 Task: Select Convenience. Add to cart, from RaceTrac for 149 Hardman Road, Brattleboro, Vermont 05301, Cell Number 802-818-8313, following items : Red Grapes_x000D_
 - 1, Red Bull Blue - 2
Action: Mouse moved to (234, 104)
Screenshot: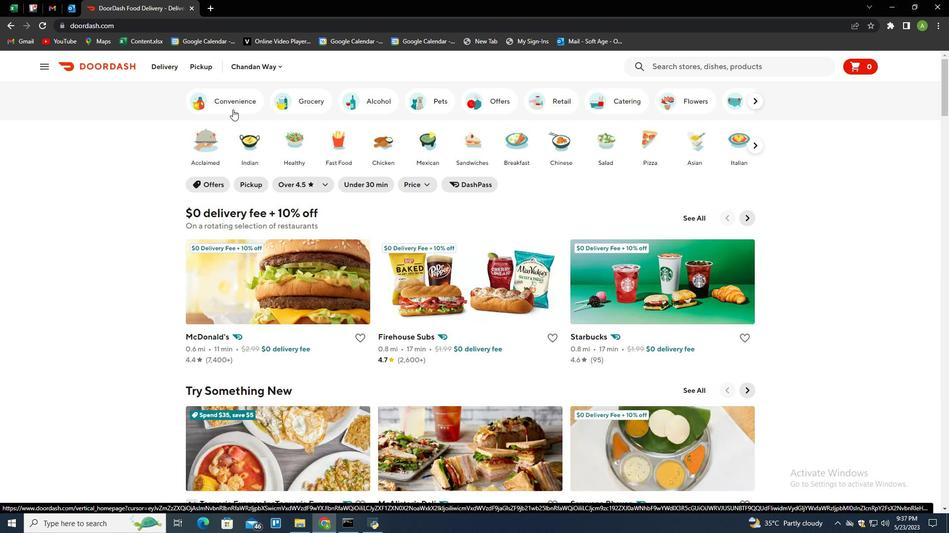 
Action: Mouse pressed left at (234, 104)
Screenshot: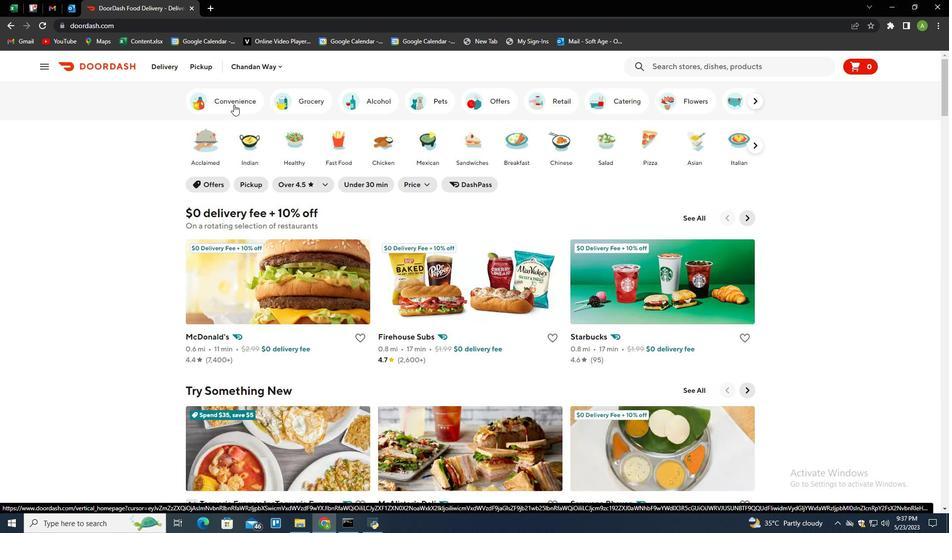 
Action: Mouse moved to (247, 409)
Screenshot: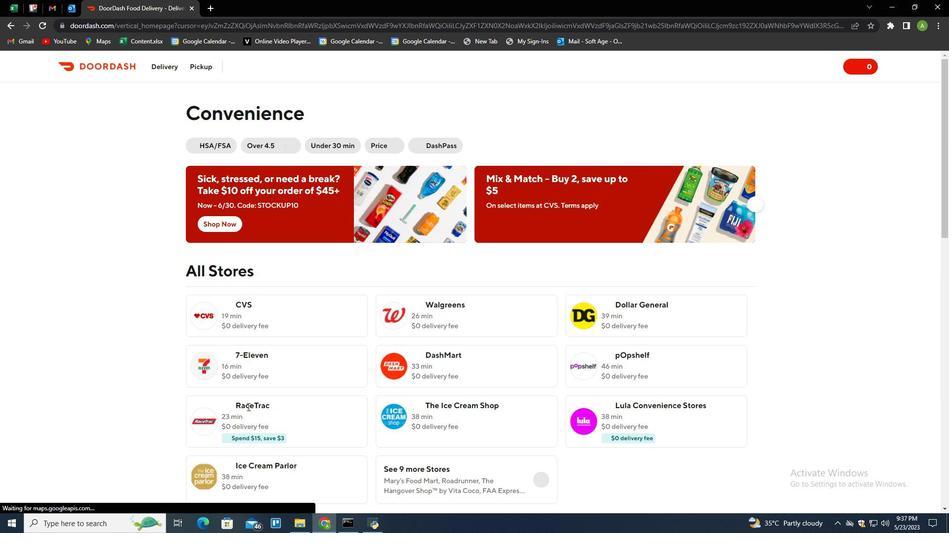 
Action: Mouse pressed left at (247, 409)
Screenshot: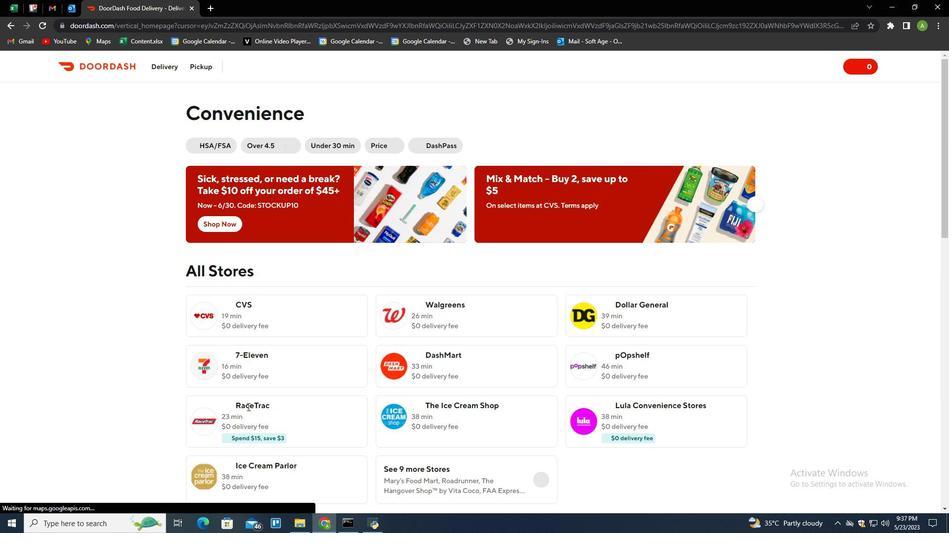 
Action: Mouse moved to (206, 64)
Screenshot: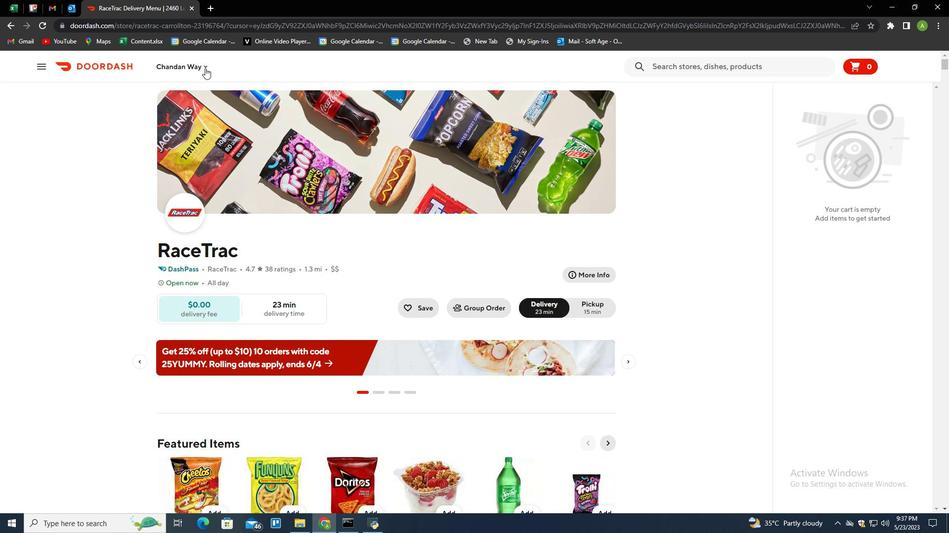 
Action: Mouse pressed left at (206, 64)
Screenshot: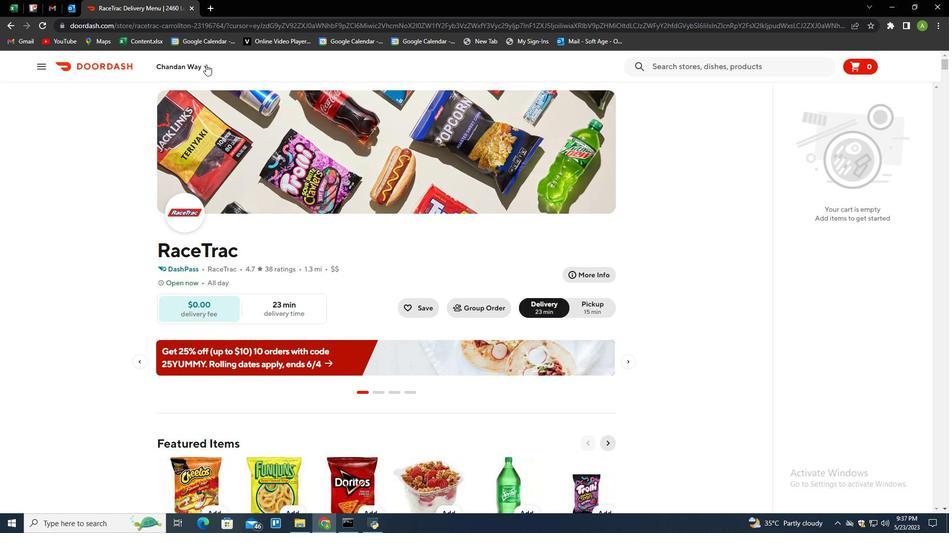 
Action: Mouse moved to (216, 109)
Screenshot: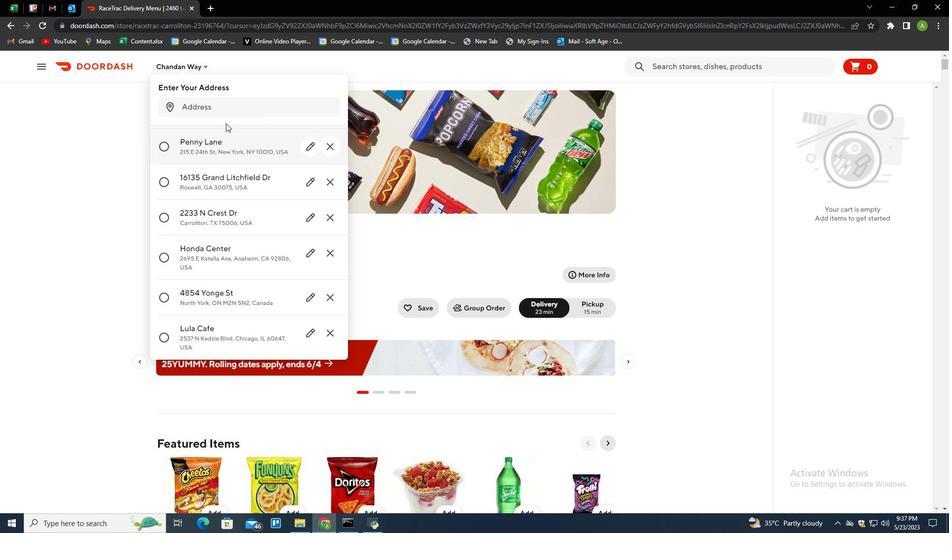 
Action: Mouse pressed left at (216, 109)
Screenshot: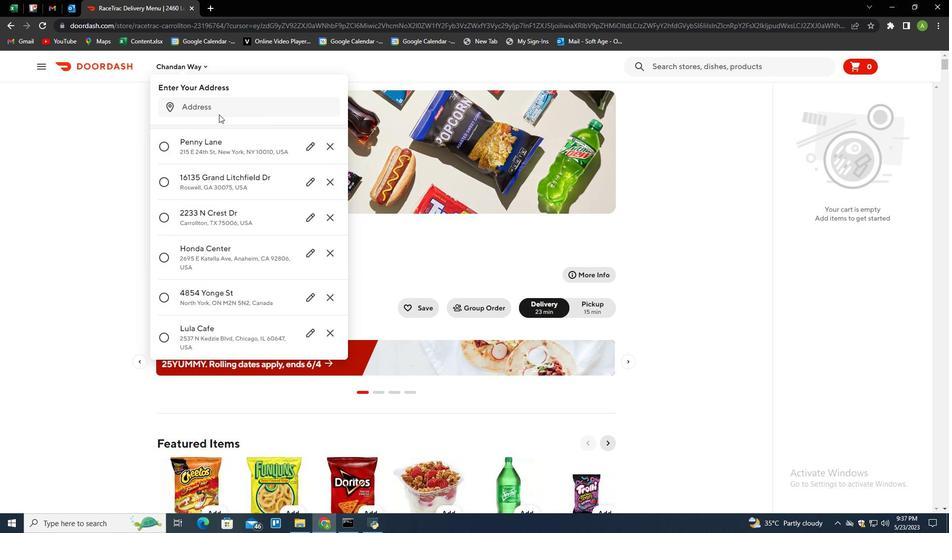 
Action: Mouse moved to (210, 132)
Screenshot: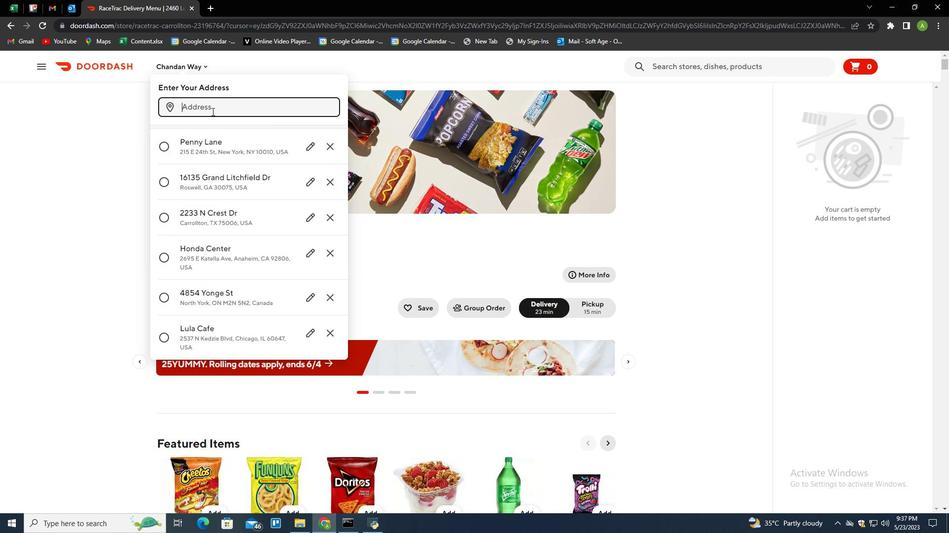 
Action: Key pressed 149<Key.space>hardman<Key.space>road,<Key.space>brattleboroo,<Key.space>vermont<Key.space>05301<Key.enter>
Screenshot: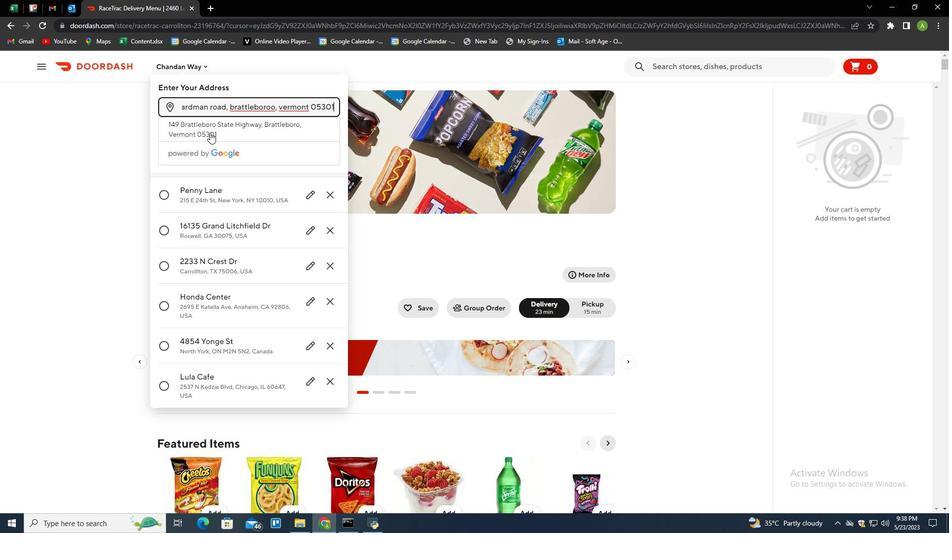 
Action: Mouse moved to (319, 406)
Screenshot: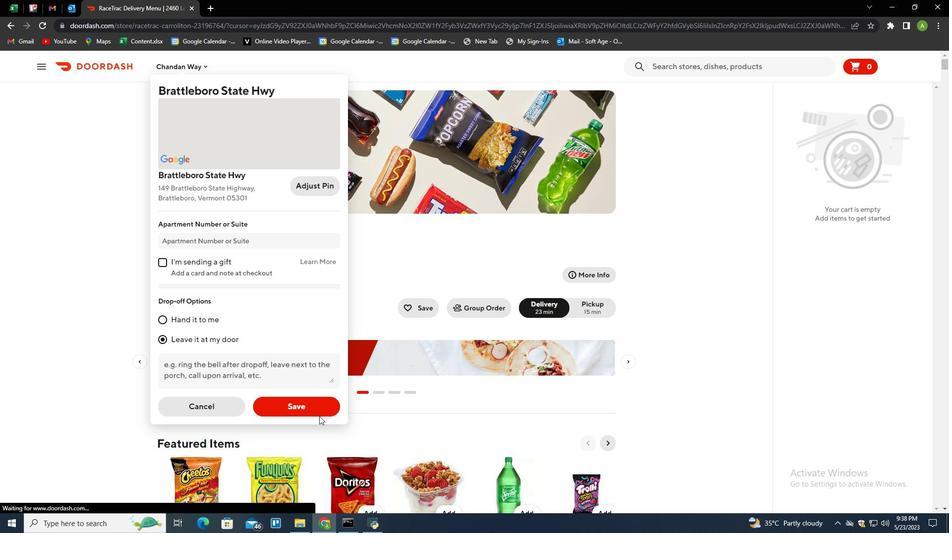 
Action: Mouse pressed left at (319, 406)
Screenshot: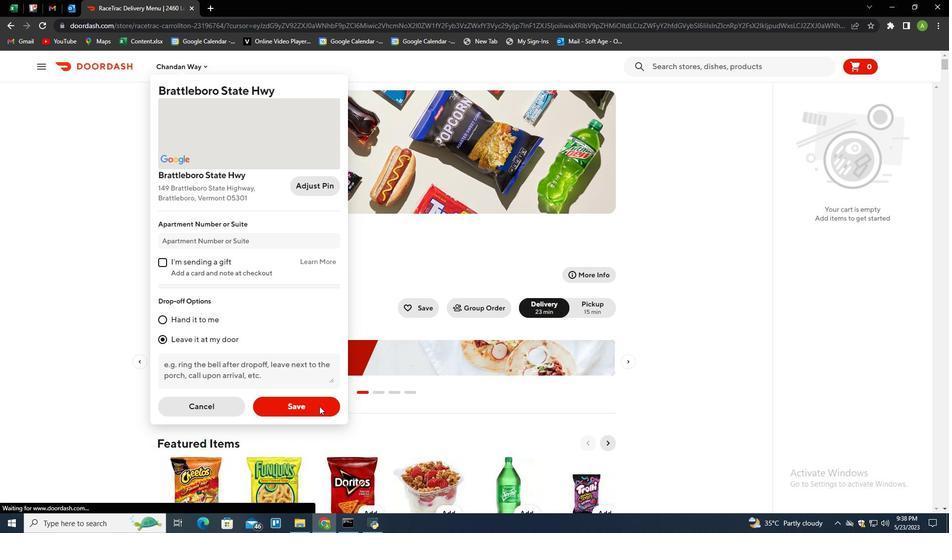 
Action: Mouse moved to (348, 188)
Screenshot: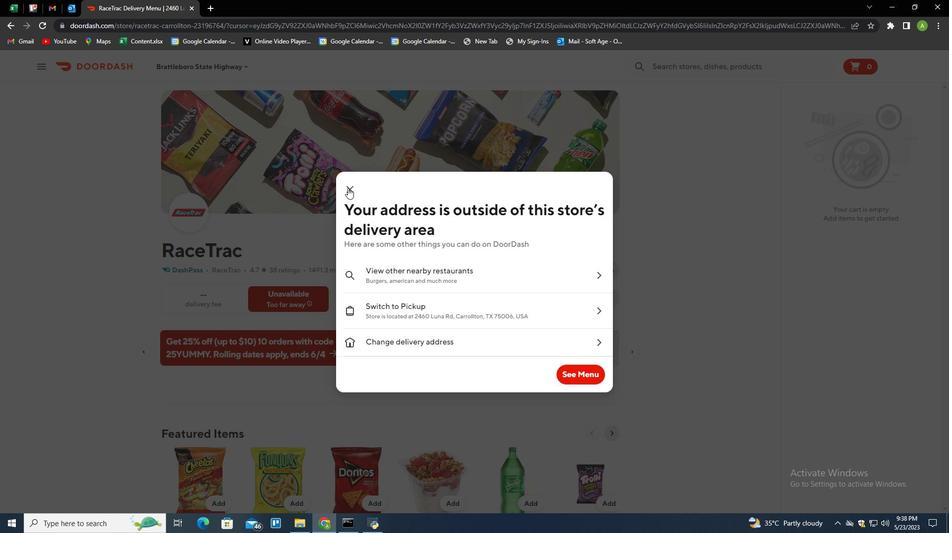 
Action: Mouse pressed left at (348, 188)
Screenshot: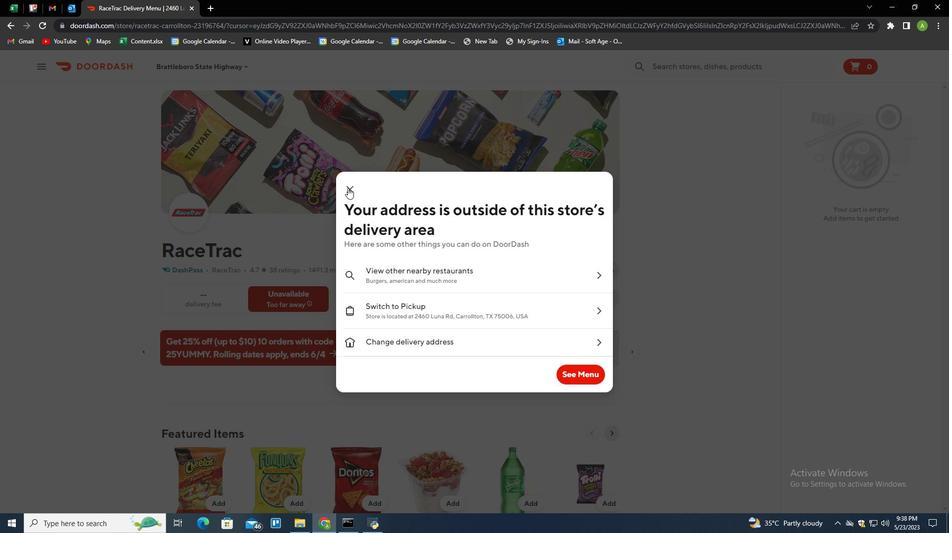 
Action: Mouse moved to (590, 243)
Screenshot: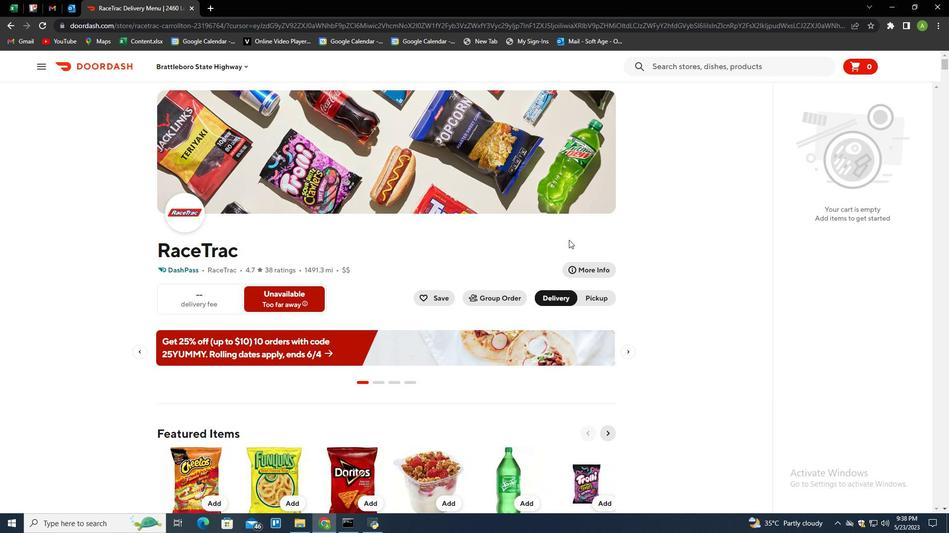 
Action: Mouse scrolled (590, 244) with delta (0, 0)
Screenshot: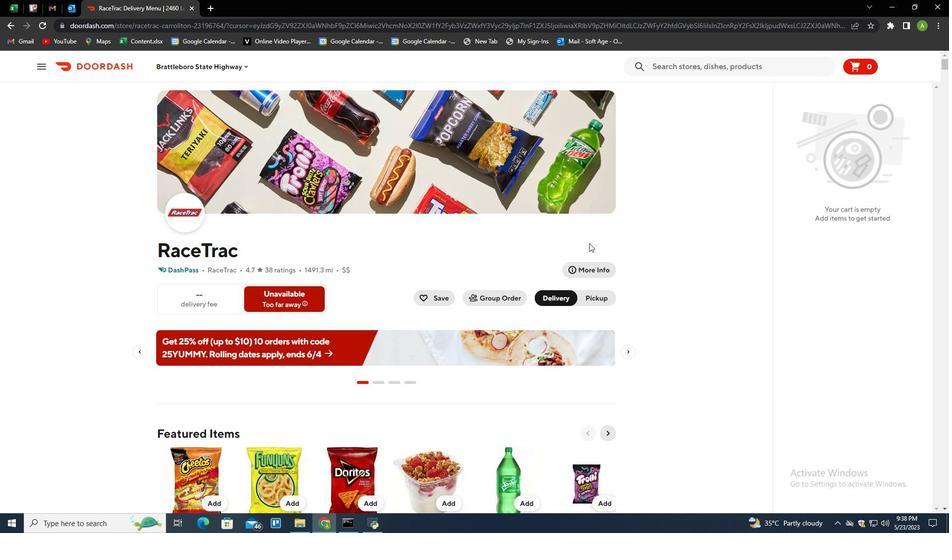 
Action: Mouse scrolled (590, 244) with delta (0, 0)
Screenshot: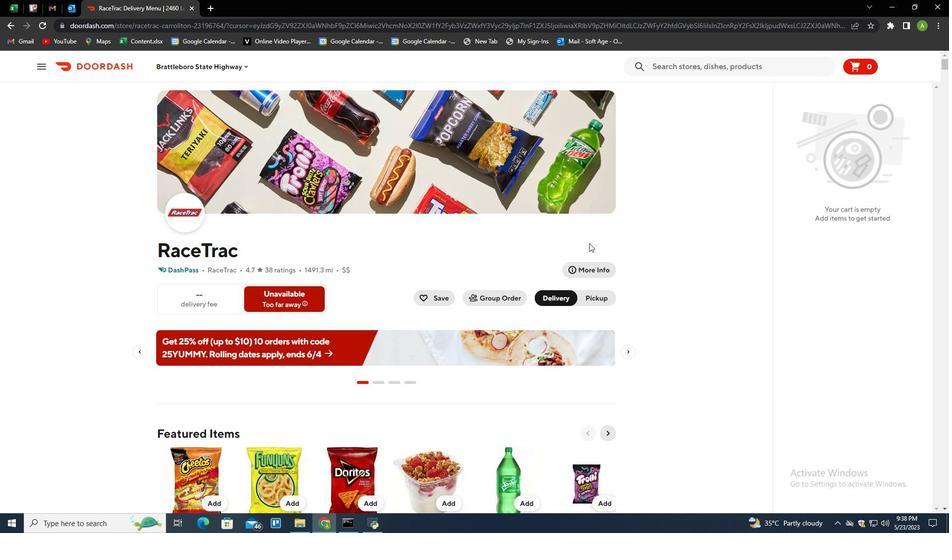 
Action: Mouse scrolled (590, 244) with delta (0, 0)
Screenshot: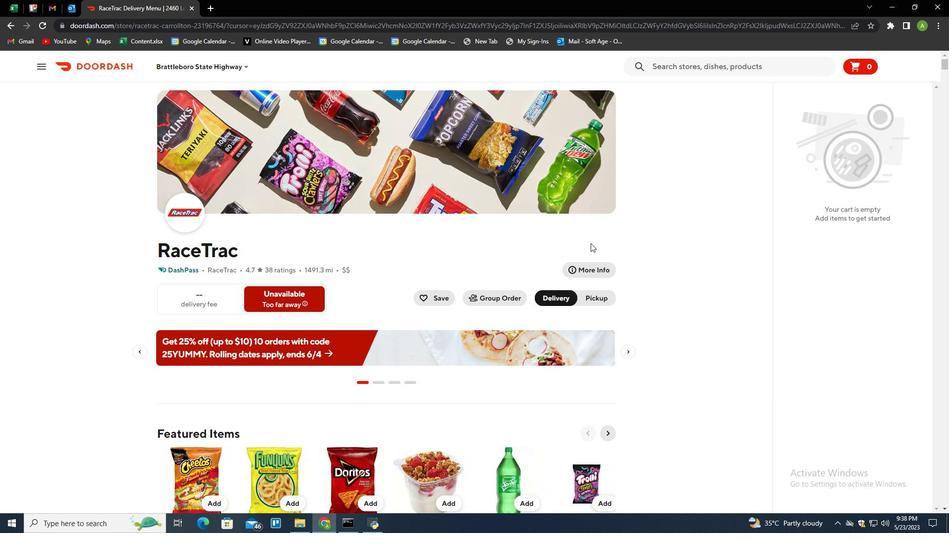 
Action: Mouse moved to (573, 246)
Screenshot: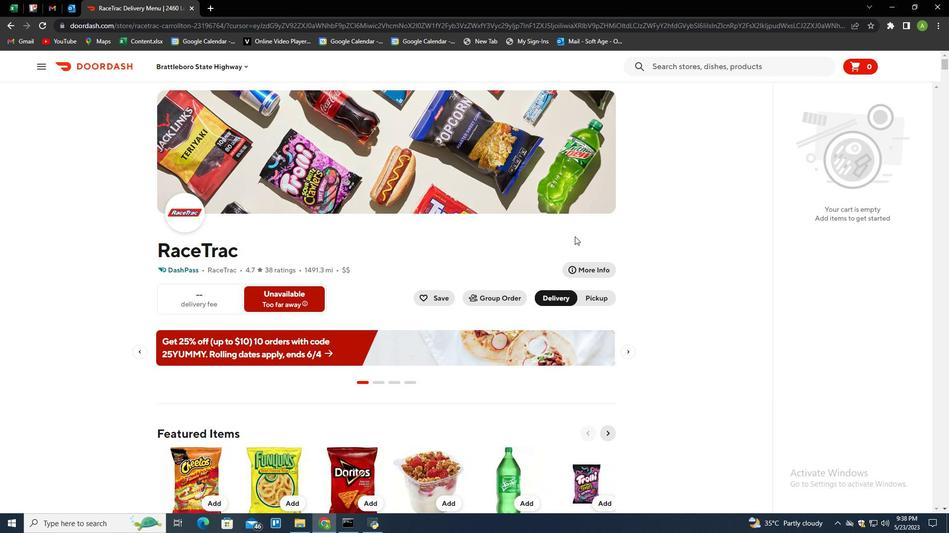 
Action: Mouse scrolled (573, 245) with delta (0, 0)
Screenshot: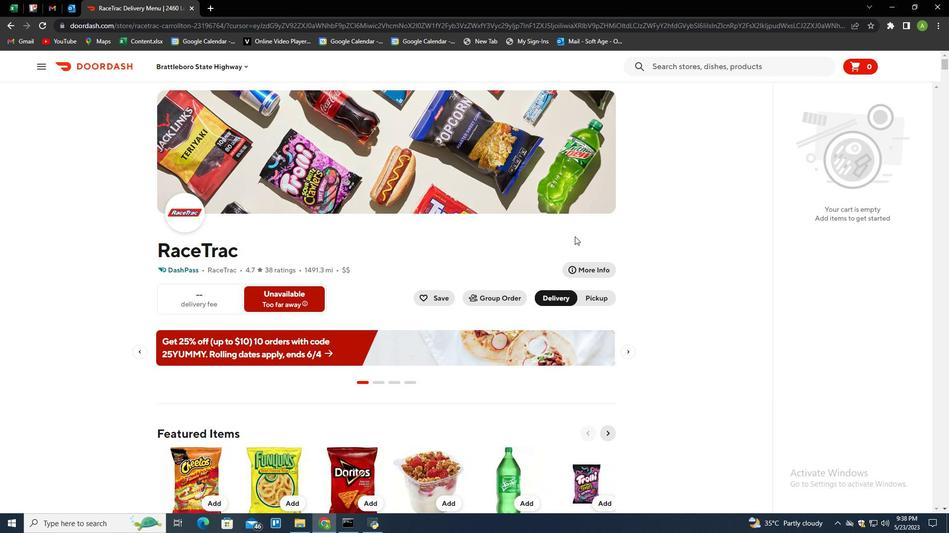 
Action: Mouse moved to (572, 250)
Screenshot: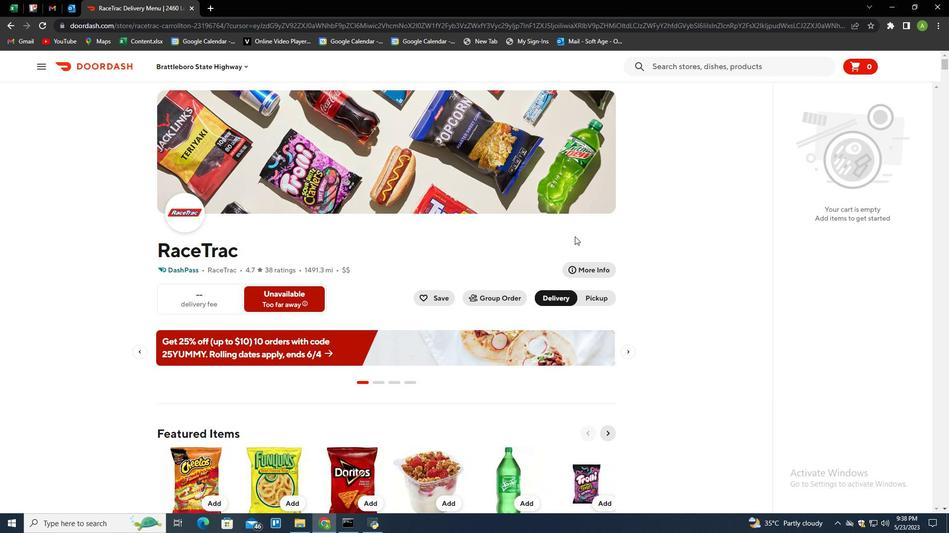 
Action: Mouse scrolled (572, 248) with delta (0, 0)
Screenshot: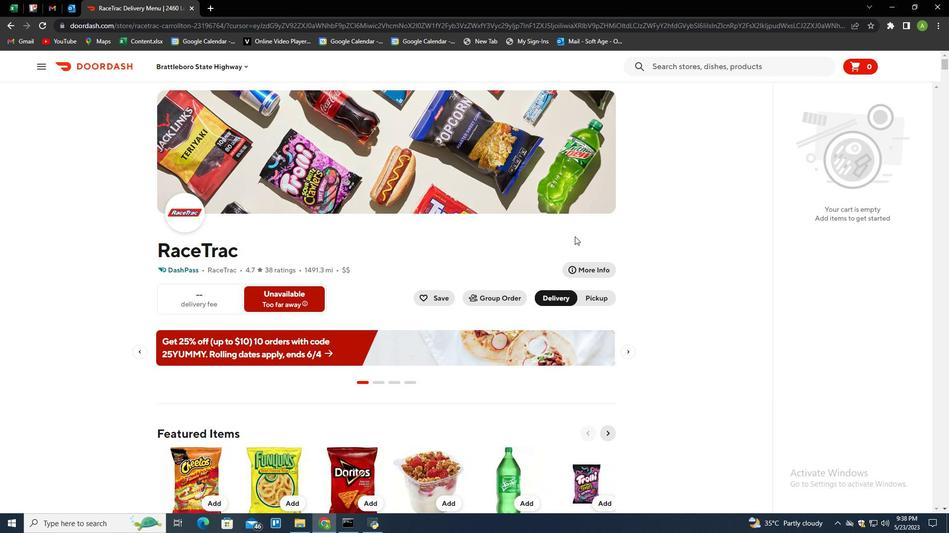 
Action: Mouse moved to (572, 251)
Screenshot: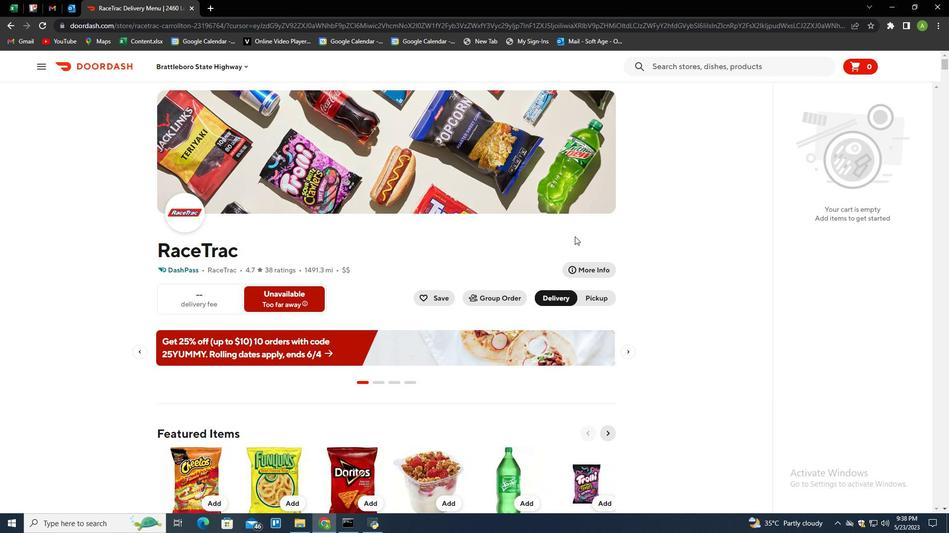 
Action: Mouse scrolled (572, 250) with delta (0, 0)
Screenshot: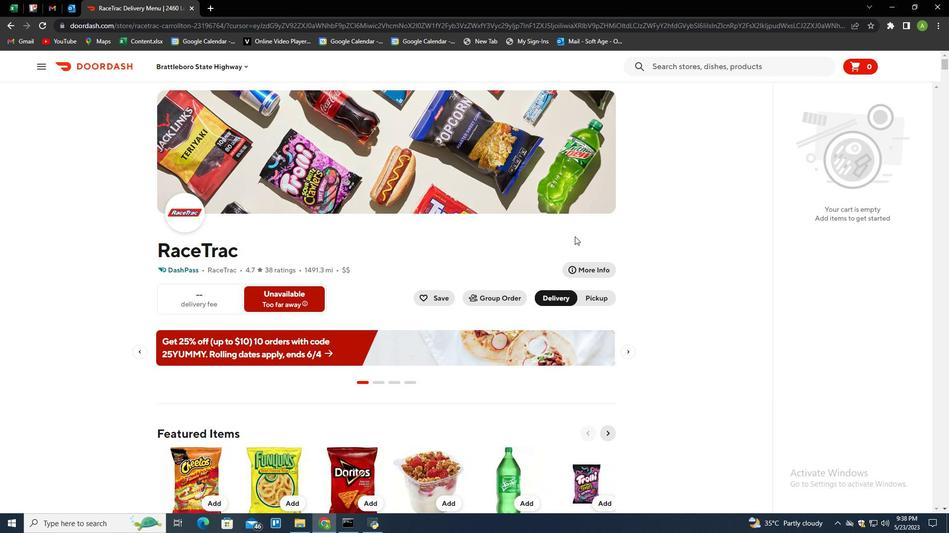 
Action: Mouse moved to (572, 252)
Screenshot: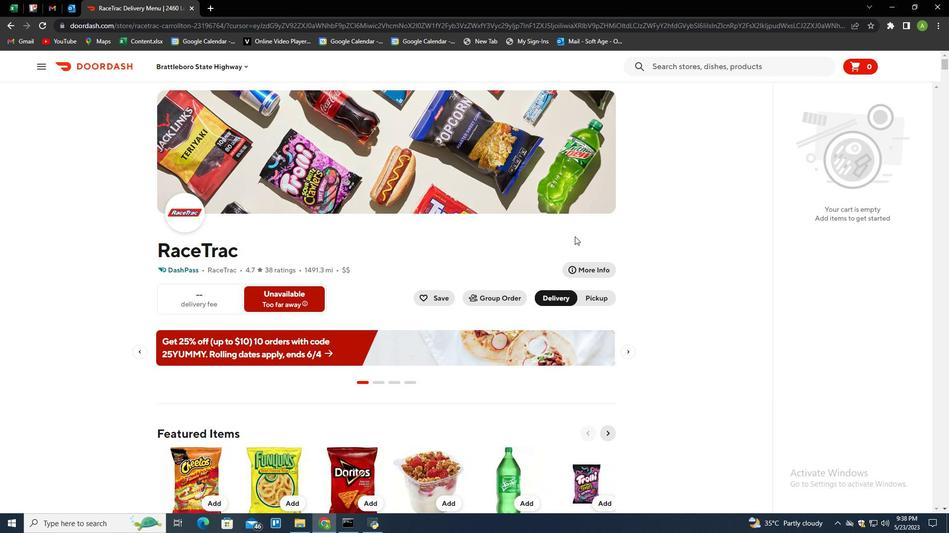 
Action: Mouse scrolled (572, 251) with delta (0, 0)
Screenshot: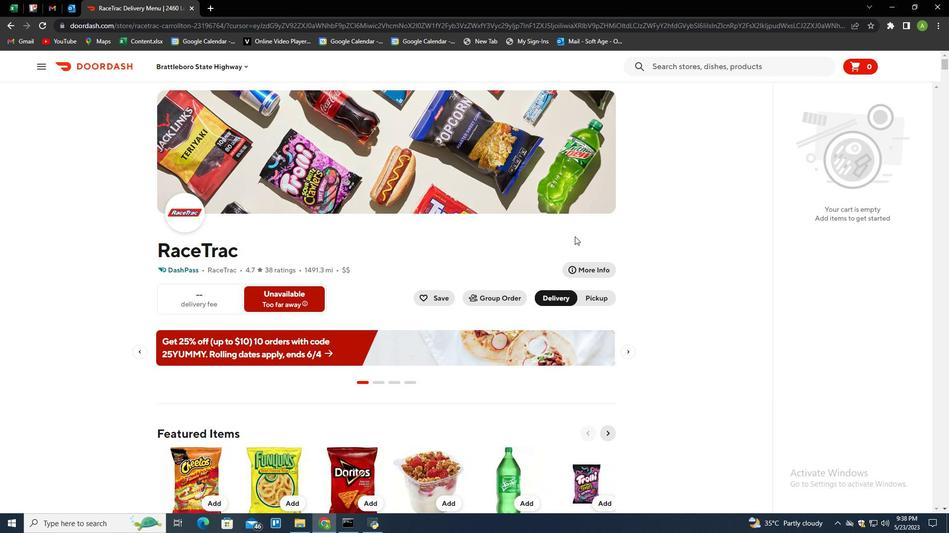 
Action: Mouse moved to (572, 253)
Screenshot: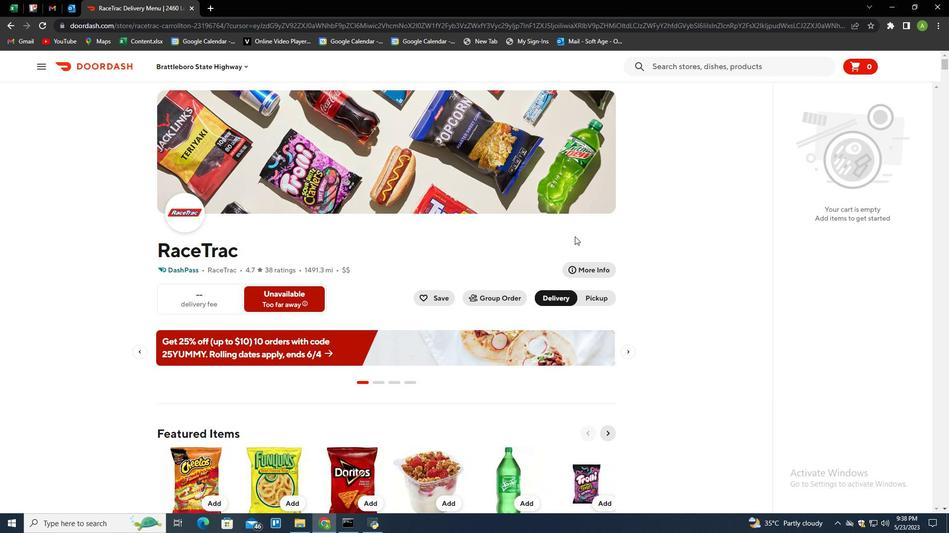 
Action: Mouse scrolled (572, 252) with delta (0, 0)
Screenshot: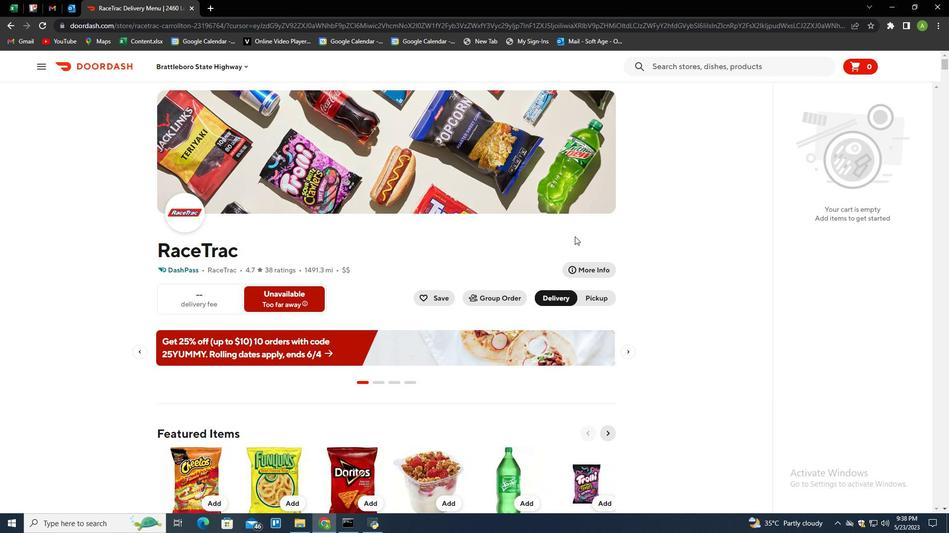 
Action: Mouse moved to (580, 280)
Screenshot: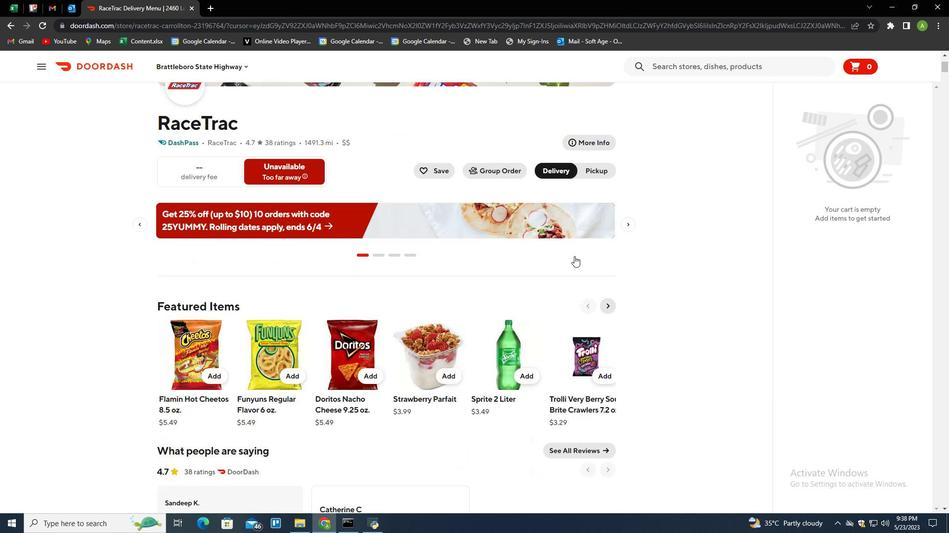 
Action: Mouse scrolled (580, 279) with delta (0, 0)
Screenshot: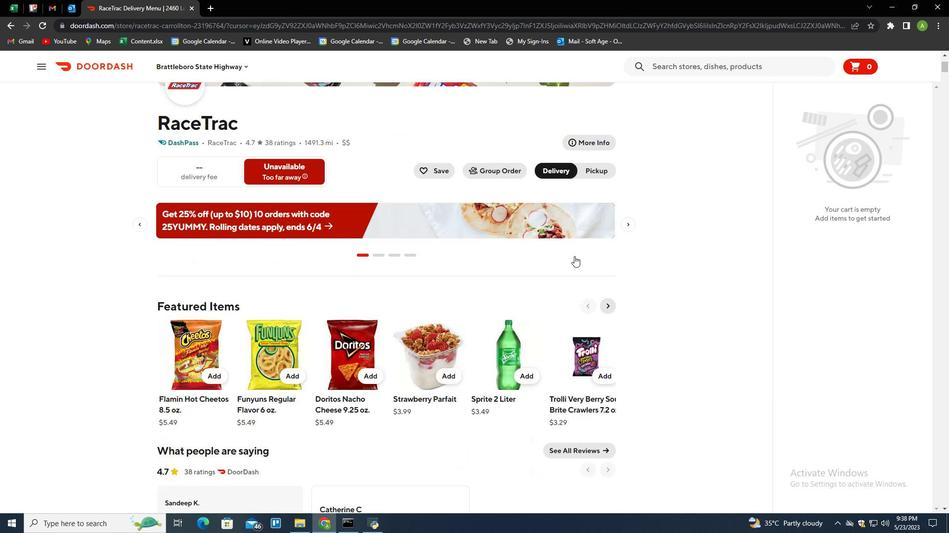 
Action: Mouse moved to (580, 284)
Screenshot: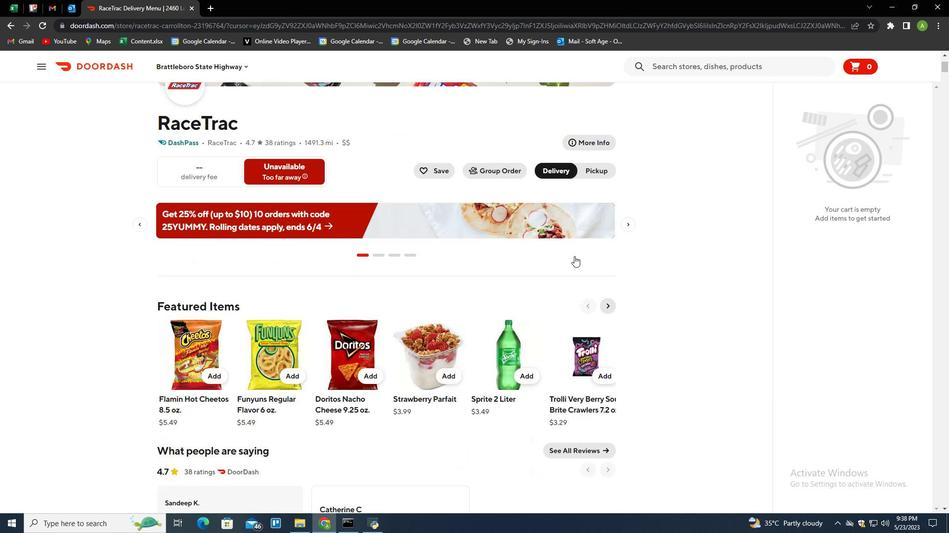 
Action: Mouse scrolled (580, 283) with delta (0, 0)
Screenshot: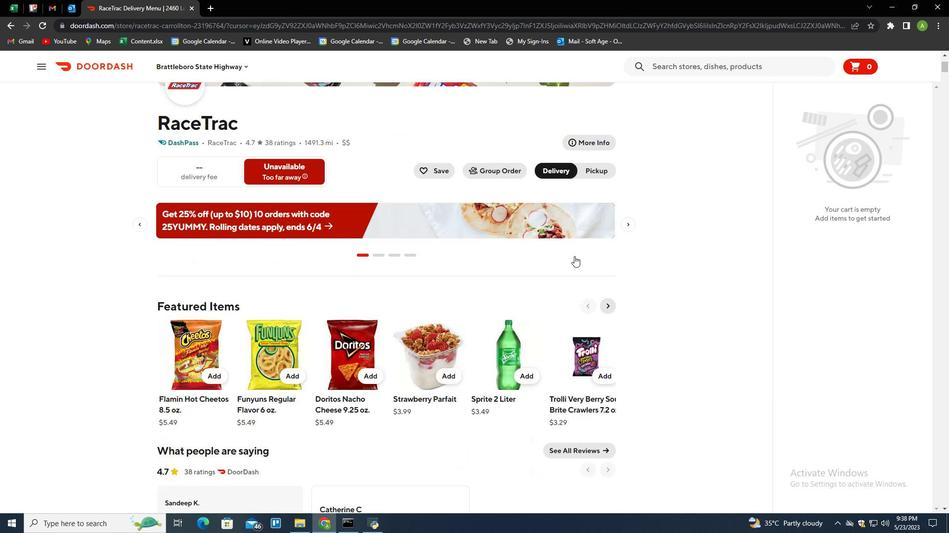 
Action: Mouse moved to (582, 288)
Screenshot: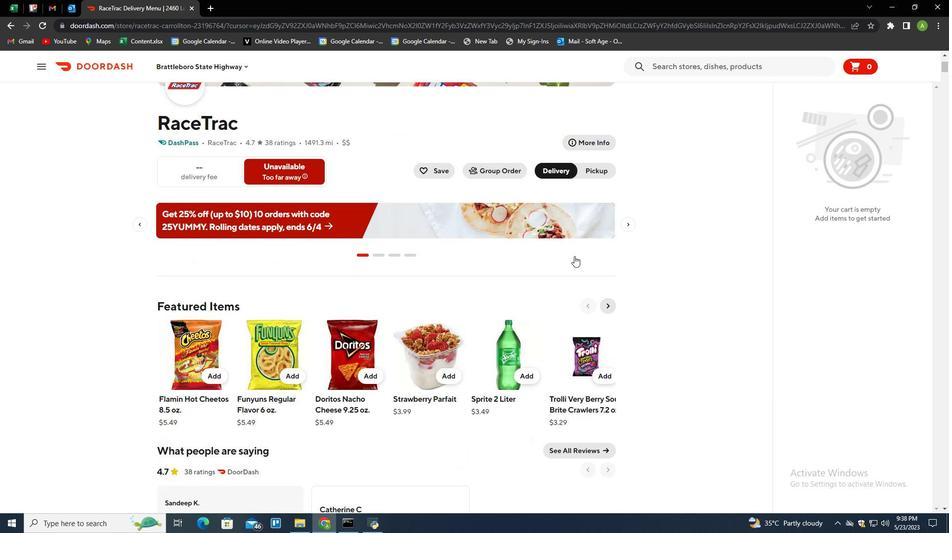 
Action: Mouse scrolled (582, 288) with delta (0, 0)
Screenshot: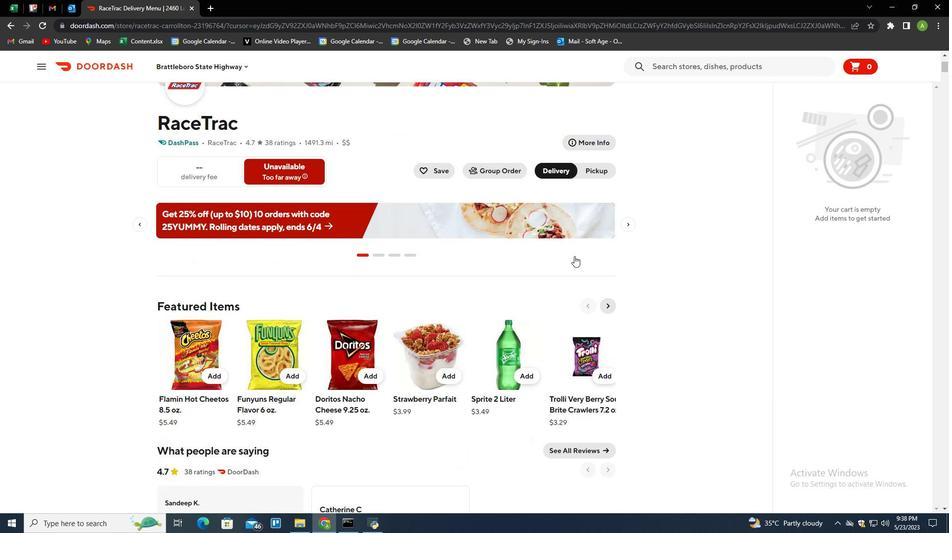 
Action: Mouse moved to (528, 326)
Screenshot: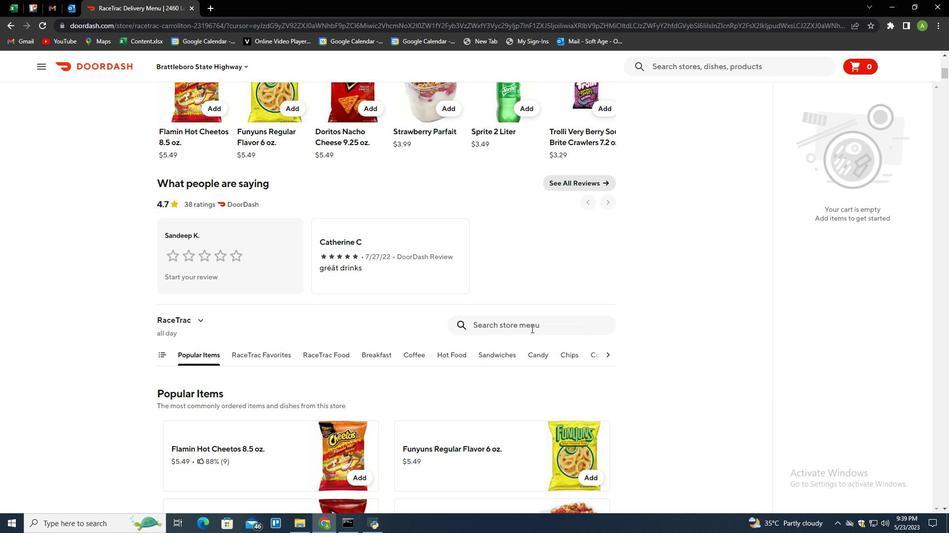 
Action: Mouse pressed left at (528, 326)
Screenshot: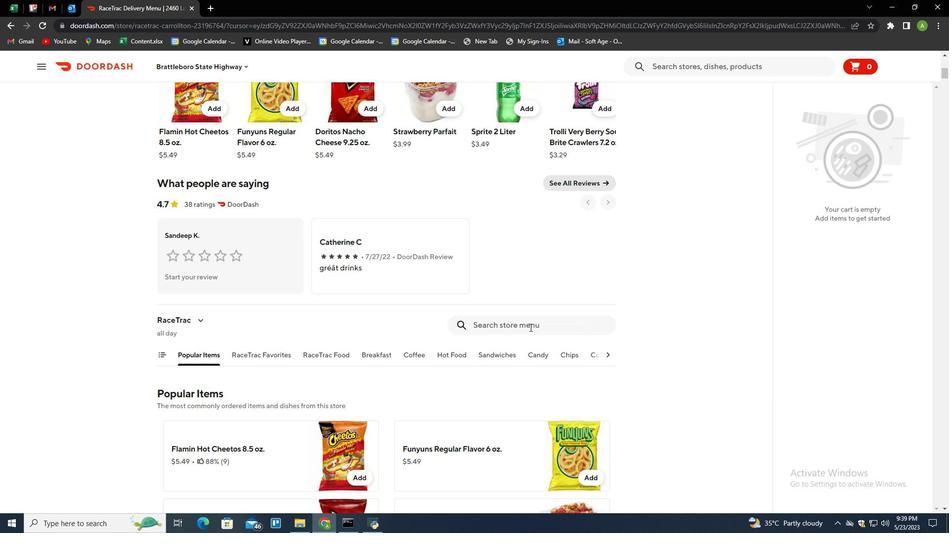 
Action: Mouse moved to (459, 324)
Screenshot: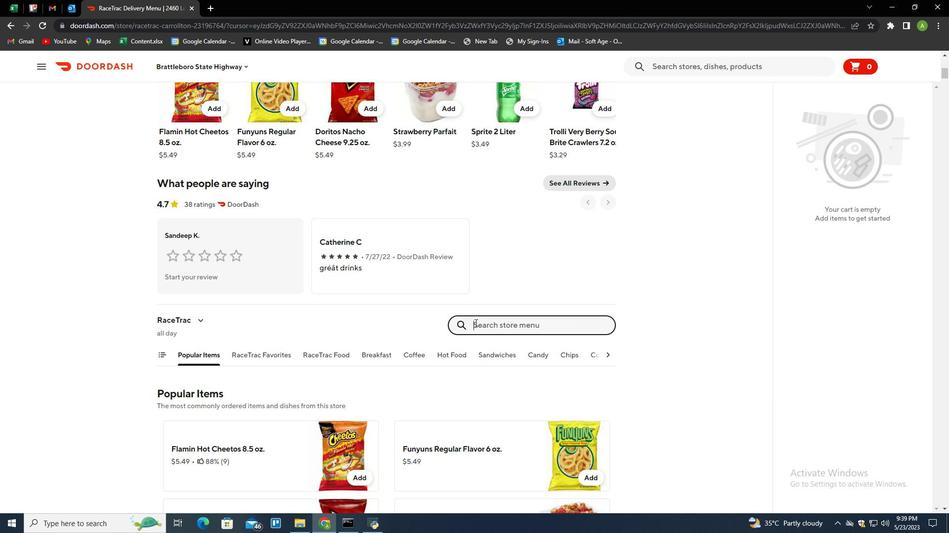 
Action: Key pressed red<Key.space>grapes<Key.enter>
Screenshot: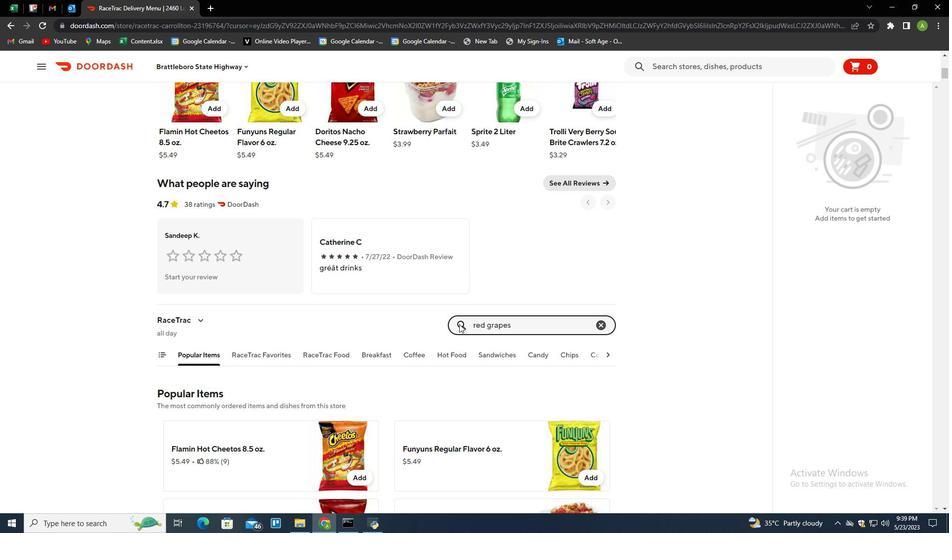 
Action: Mouse moved to (357, 275)
Screenshot: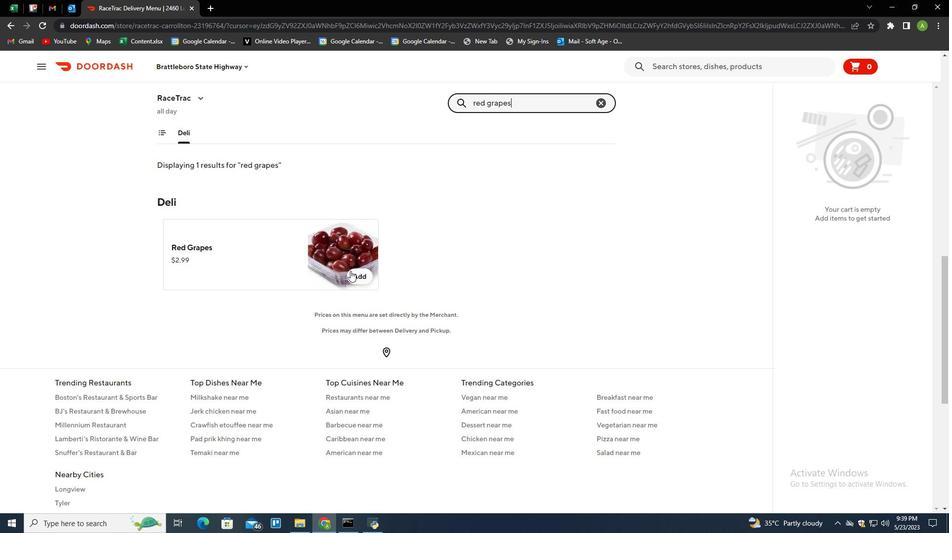 
Action: Mouse pressed left at (357, 275)
Screenshot: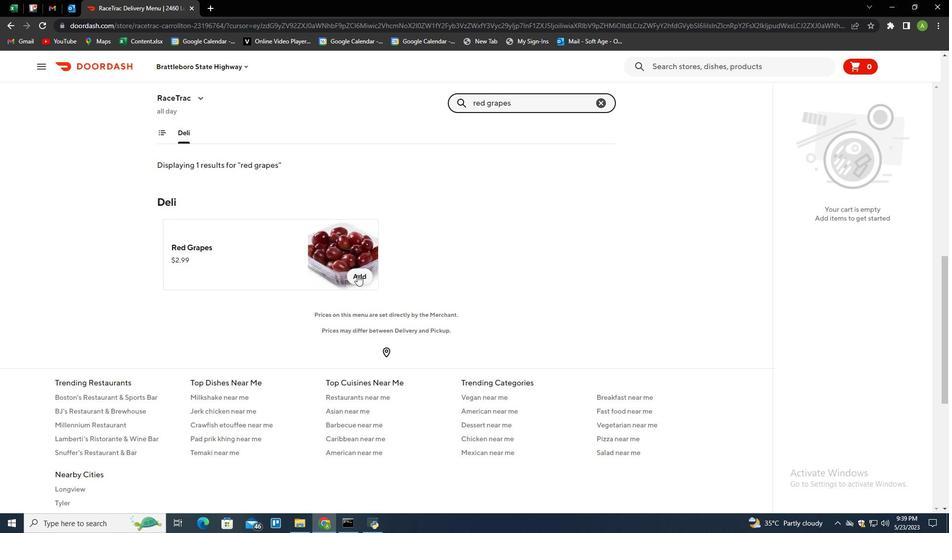 
Action: Mouse moved to (601, 104)
Screenshot: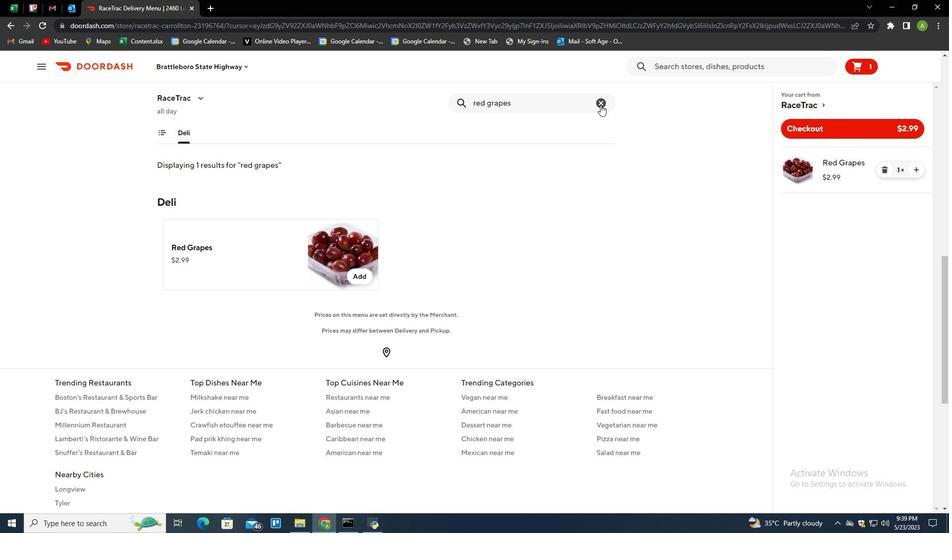
Action: Mouse pressed left at (601, 104)
Screenshot: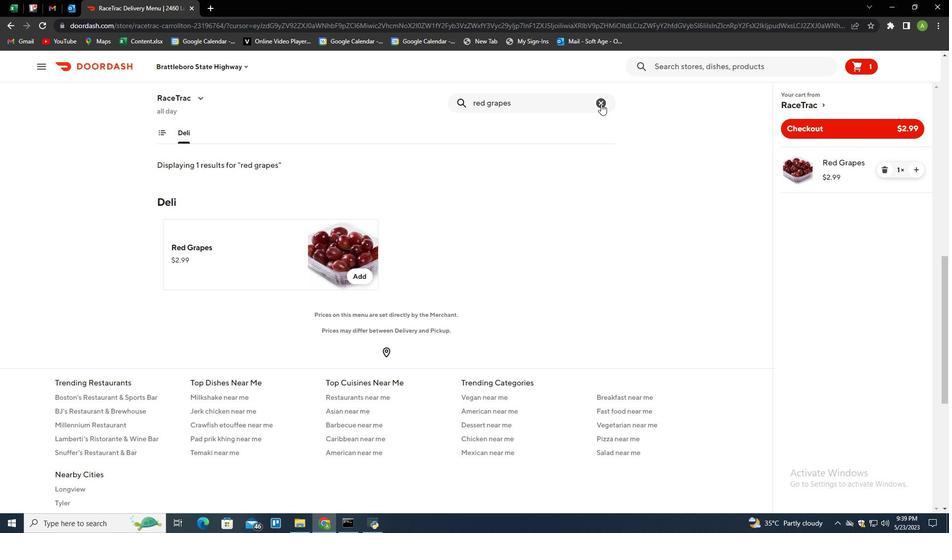 
Action: Key pressed red<Key.space>bull<Key.space>blue<Key.enter>
Screenshot: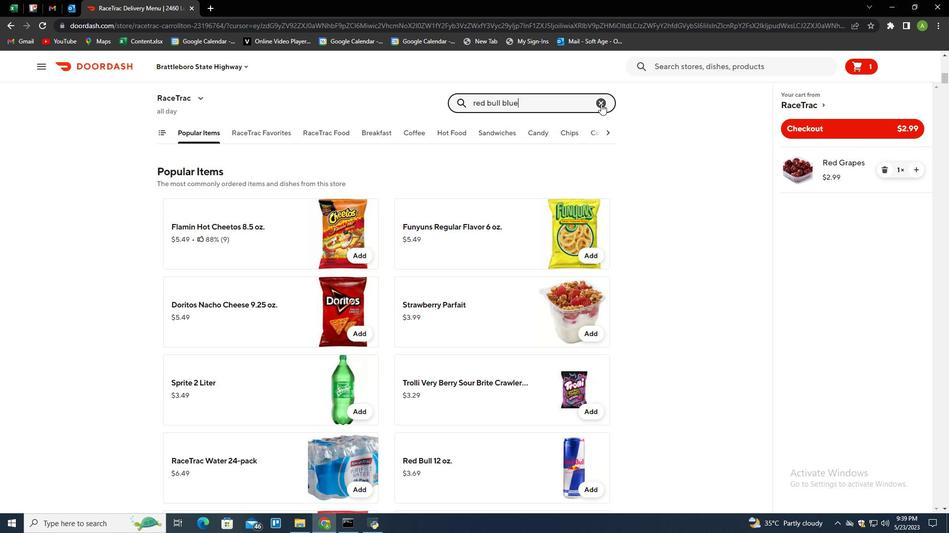 
Action: Mouse moved to (352, 269)
Screenshot: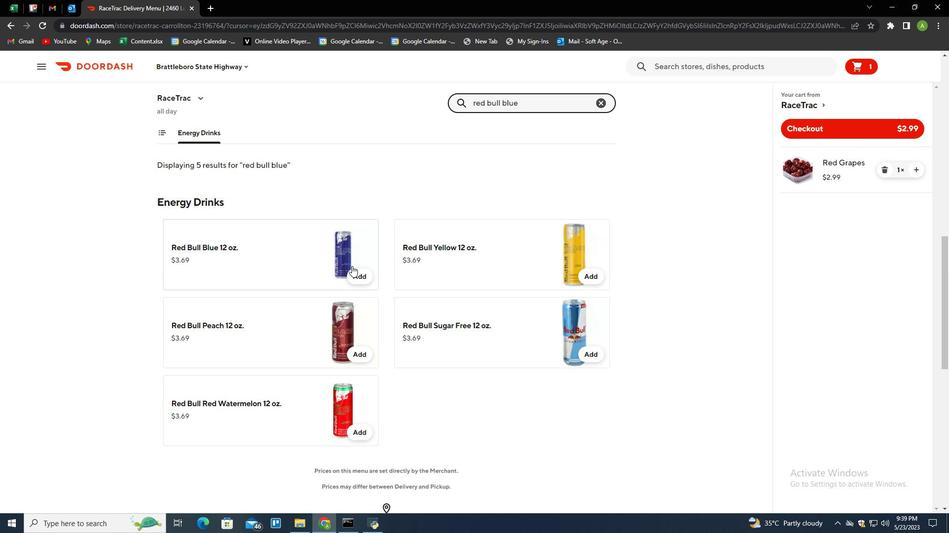 
Action: Mouse pressed left at (352, 269)
Screenshot: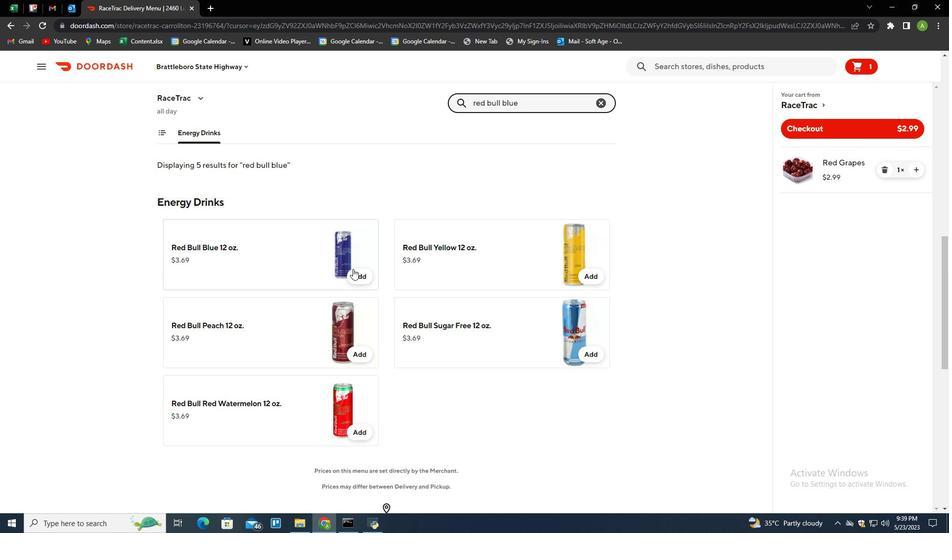 
Action: Mouse moved to (914, 214)
Screenshot: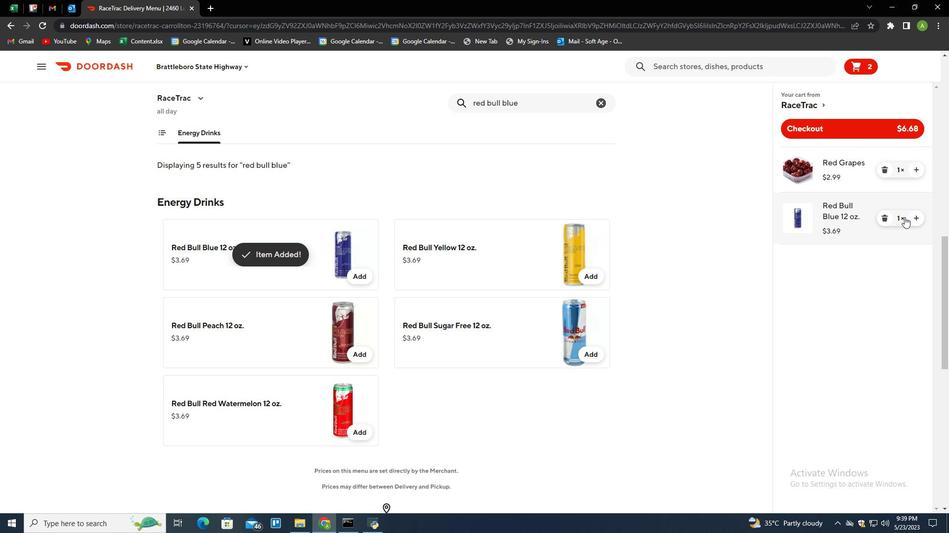 
Action: Mouse pressed left at (914, 214)
Screenshot: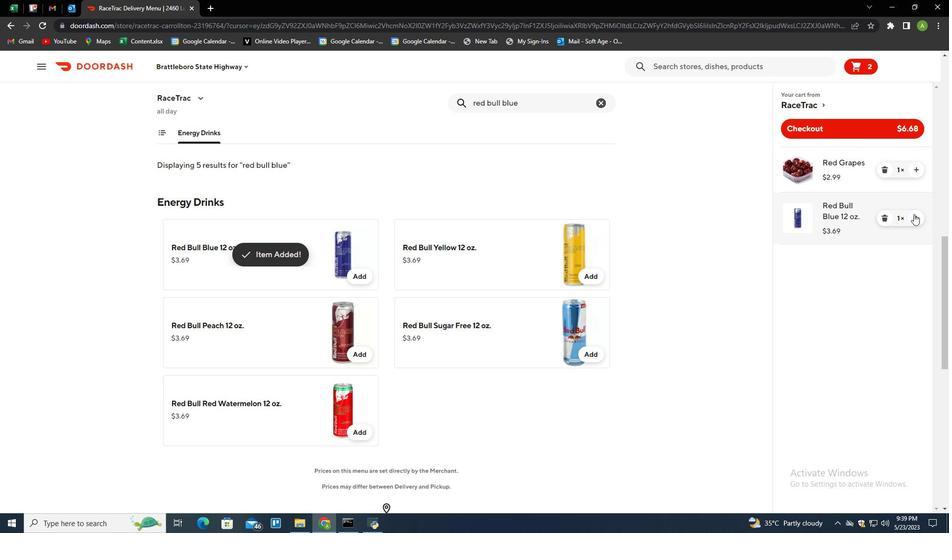 
Action: Mouse moved to (789, 133)
Screenshot: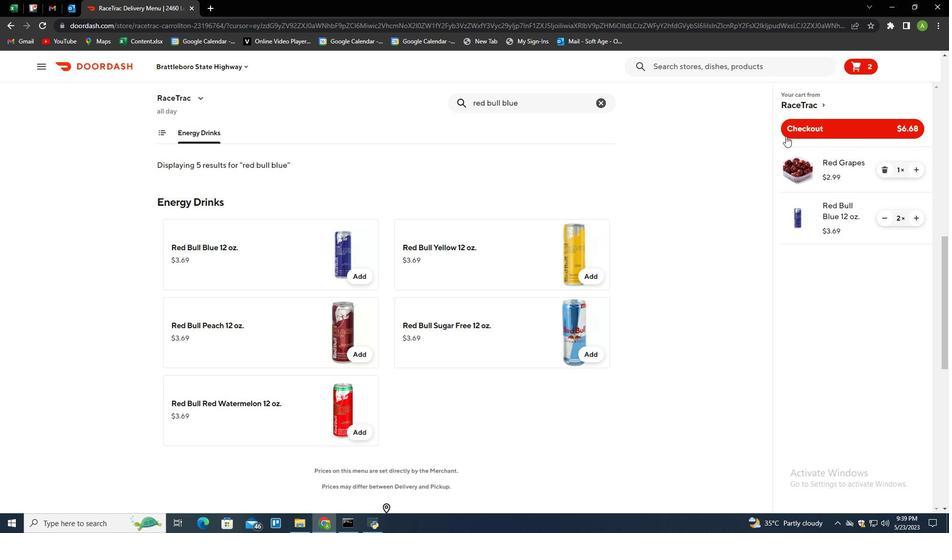 
Action: Mouse pressed left at (789, 133)
Screenshot: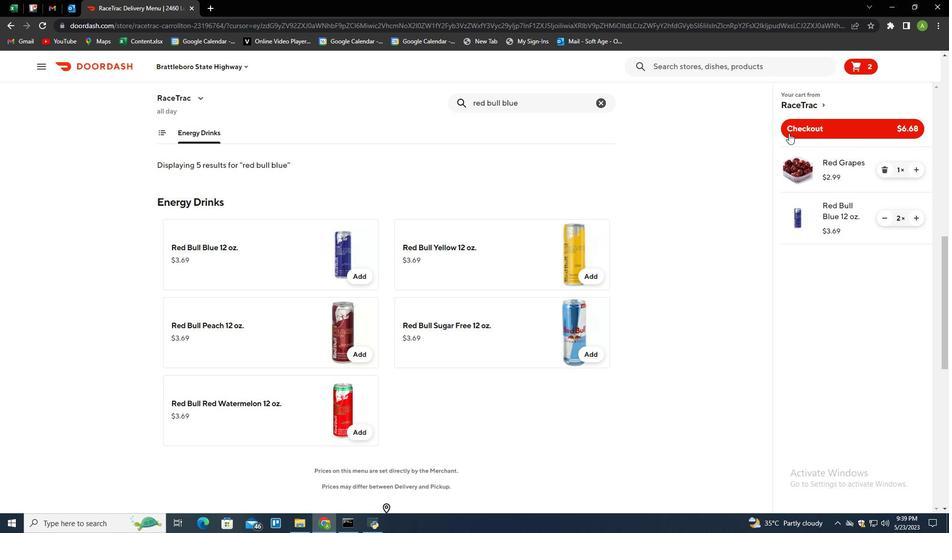 
Action: Mouse moved to (594, 196)
Screenshot: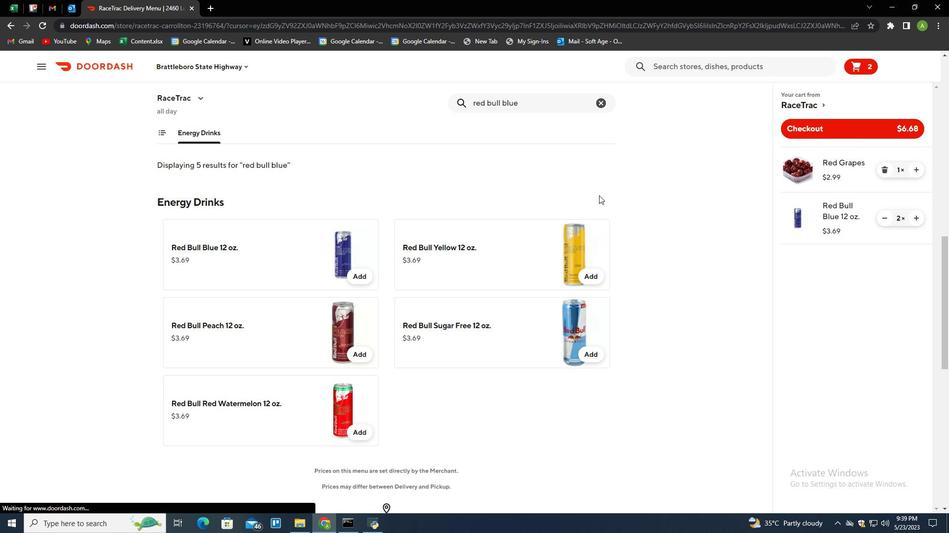
